 Task: Move the task Create a feature for users to track and manage their reading lists to the section To-Do in the project WonderTech and sort the tasks in the project by Last modified on.
Action: Mouse moved to (65, 328)
Screenshot: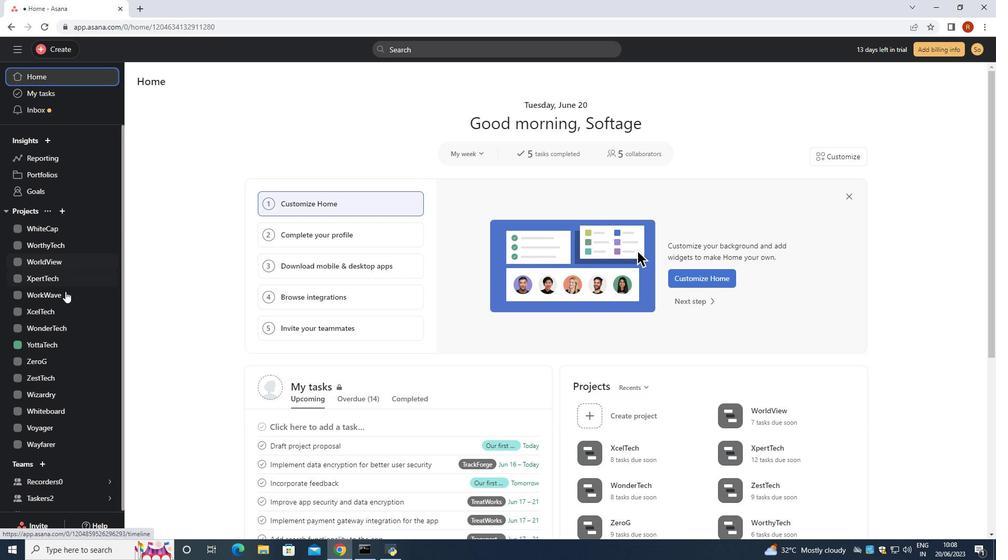
Action: Mouse pressed left at (65, 328)
Screenshot: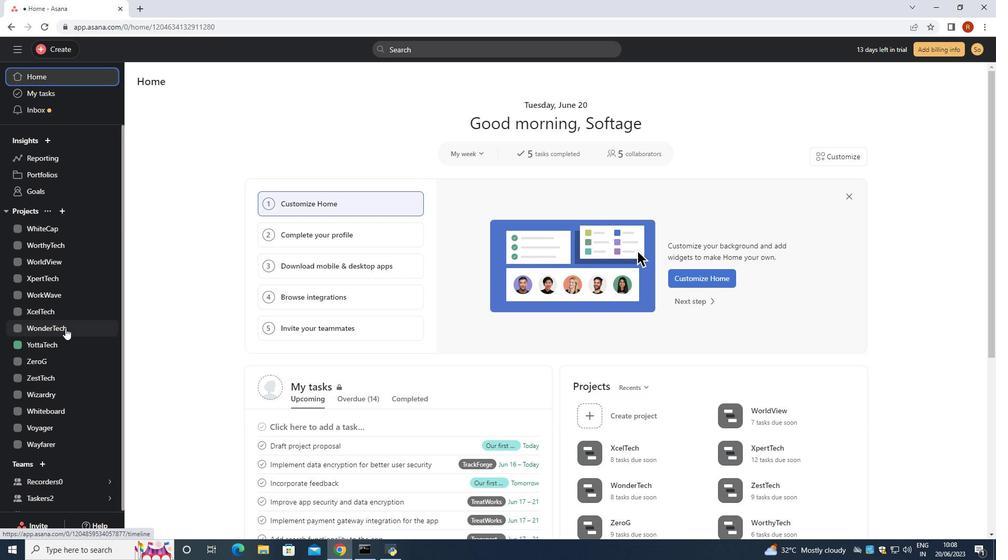 
Action: Mouse moved to (397, 212)
Screenshot: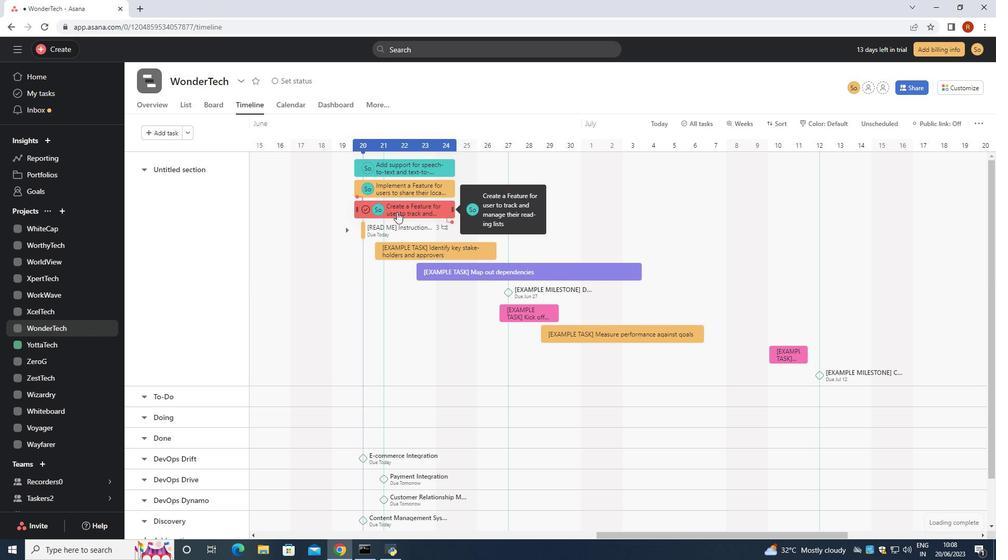 
Action: Mouse pressed left at (397, 212)
Screenshot: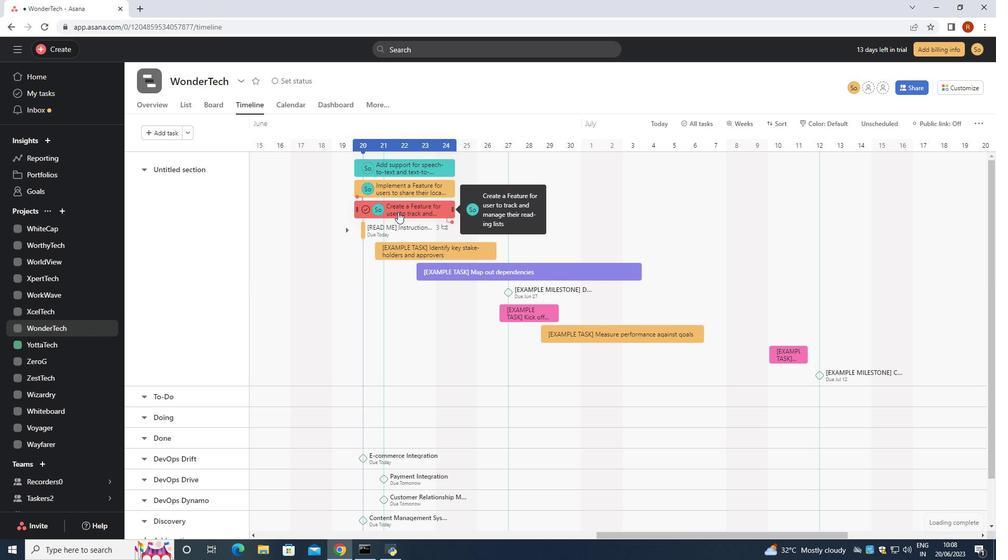 
Action: Mouse moved to (790, 244)
Screenshot: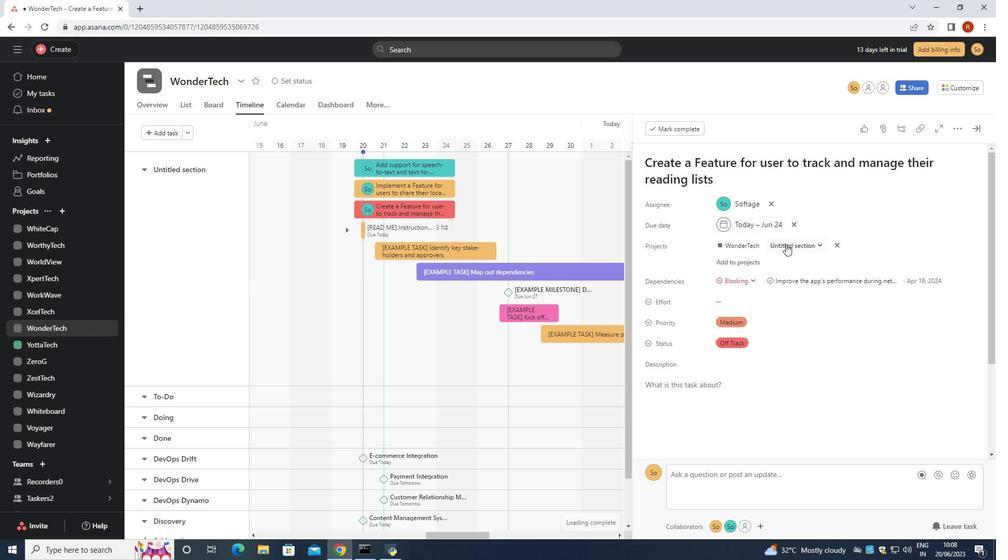 
Action: Mouse pressed left at (790, 244)
Screenshot: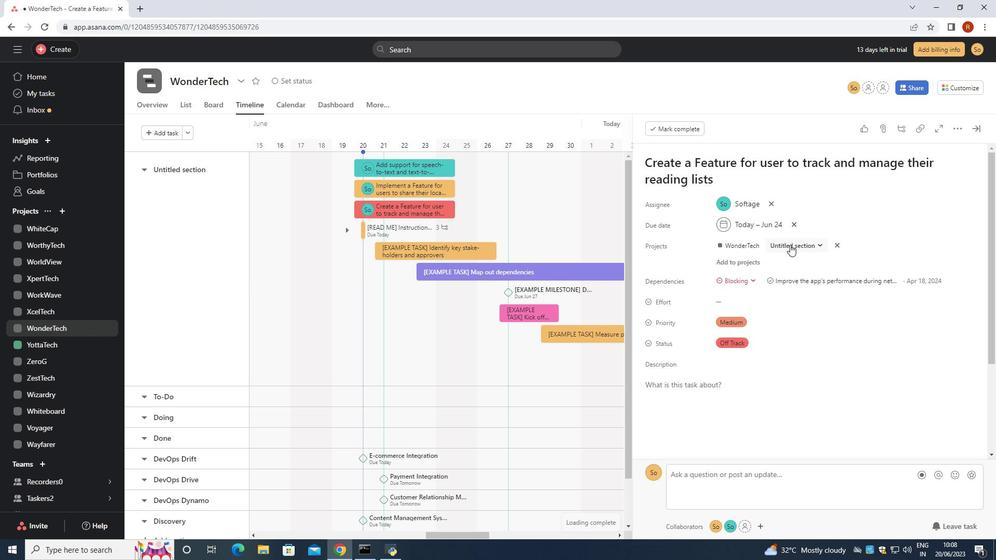 
Action: Mouse moved to (772, 289)
Screenshot: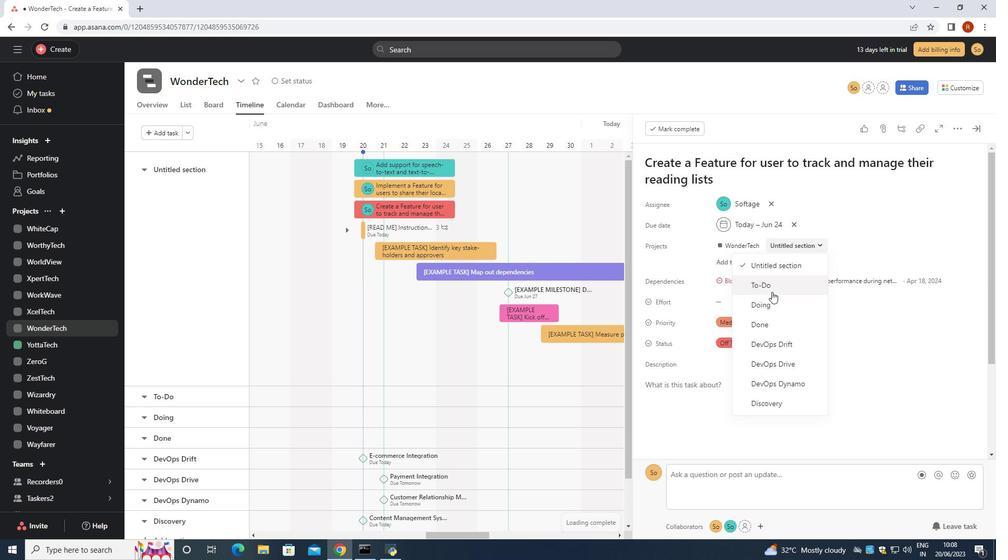
Action: Mouse pressed left at (772, 289)
Screenshot: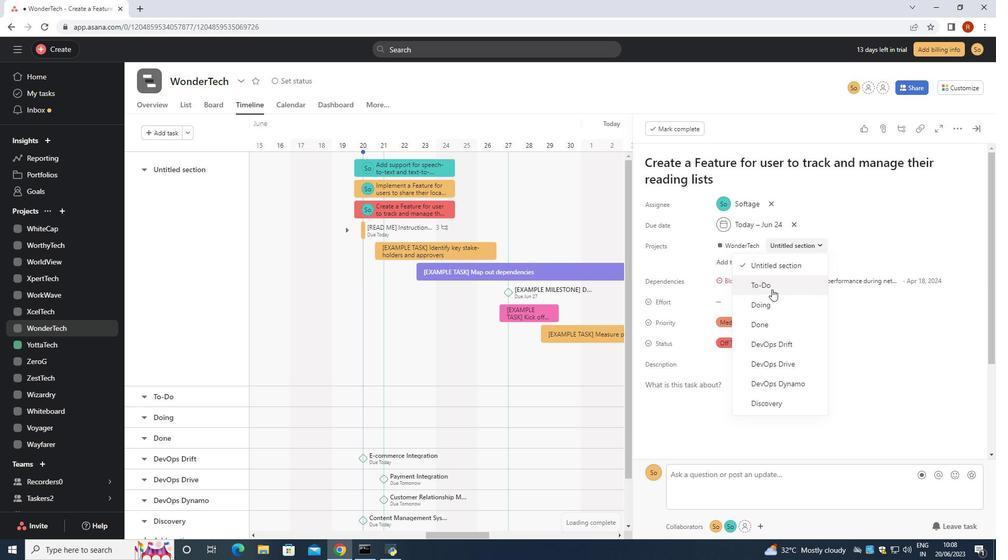 
Action: Mouse moved to (186, 105)
Screenshot: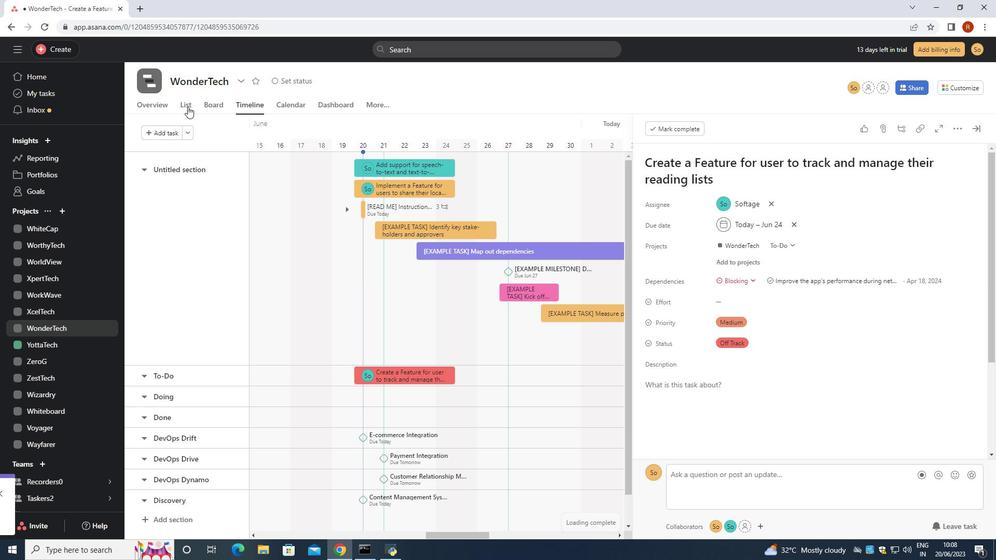 
Action: Mouse pressed left at (186, 105)
Screenshot: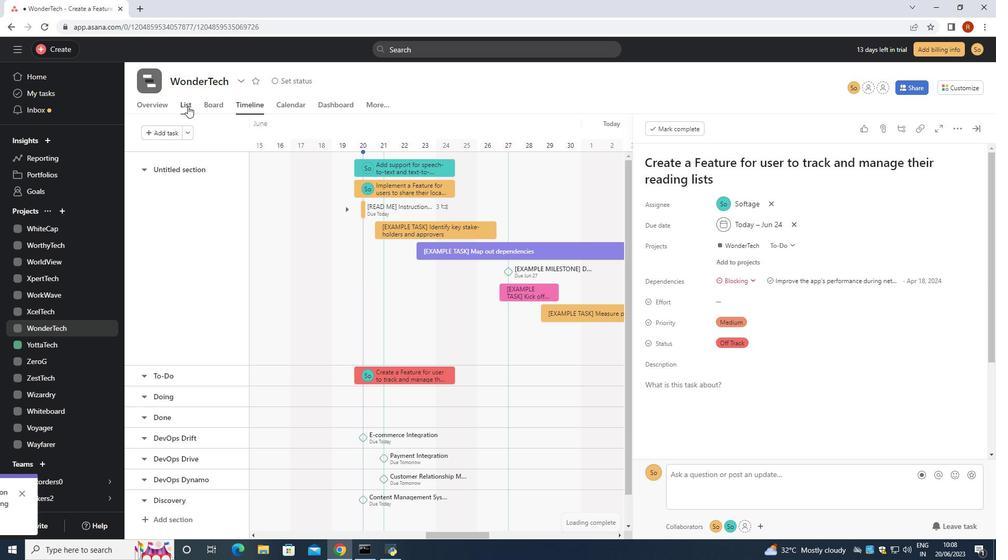 
Action: Mouse moved to (252, 129)
Screenshot: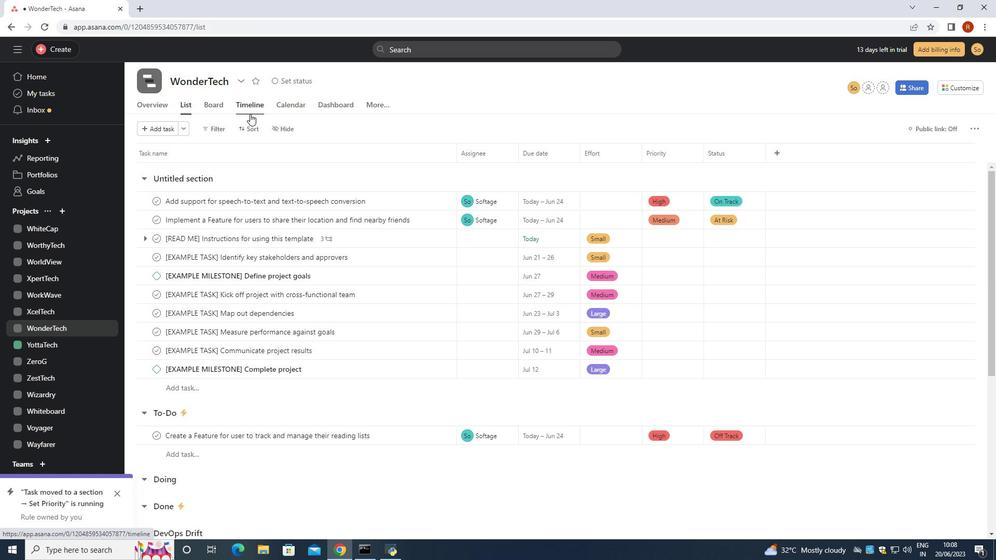 
Action: Mouse pressed left at (252, 129)
Screenshot: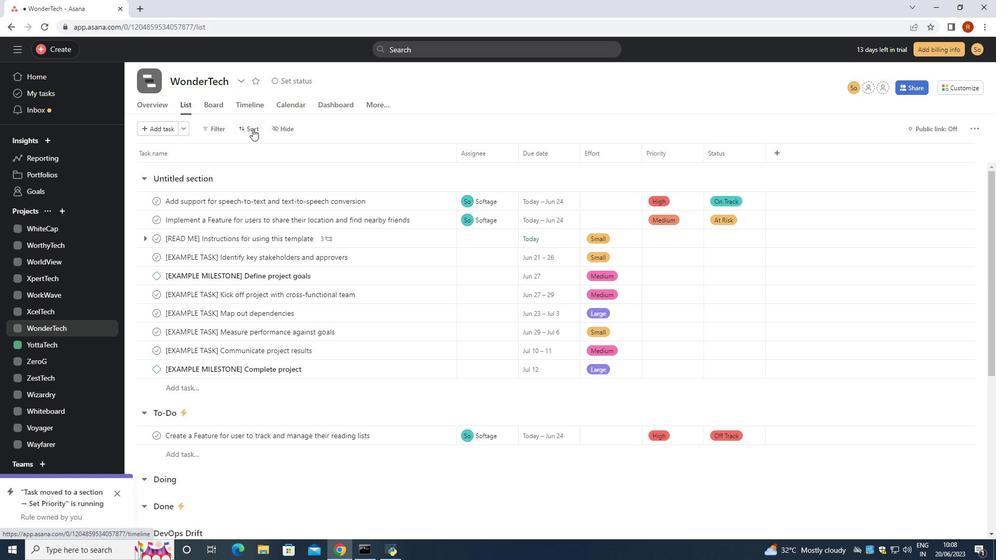 
Action: Mouse moved to (292, 267)
Screenshot: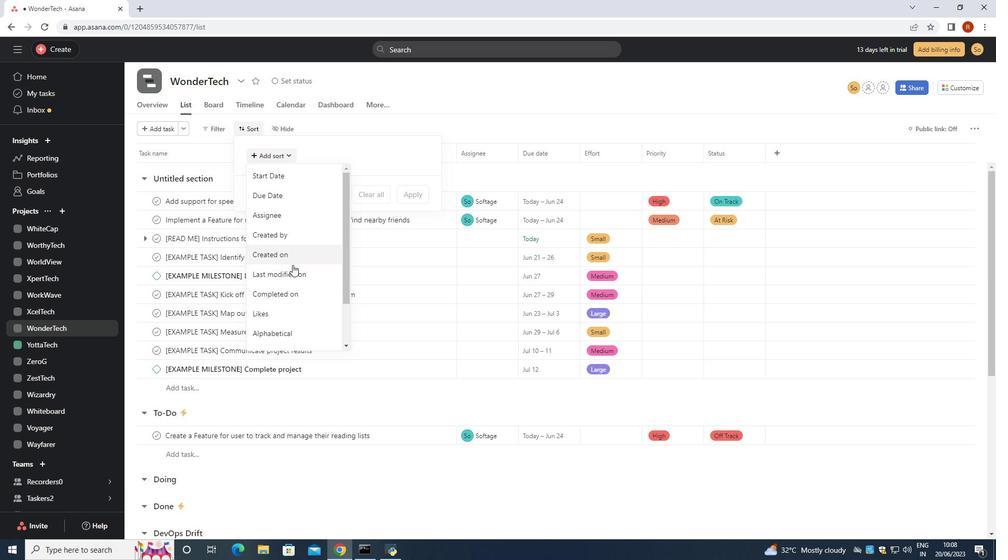 
Action: Mouse pressed left at (292, 267)
Screenshot: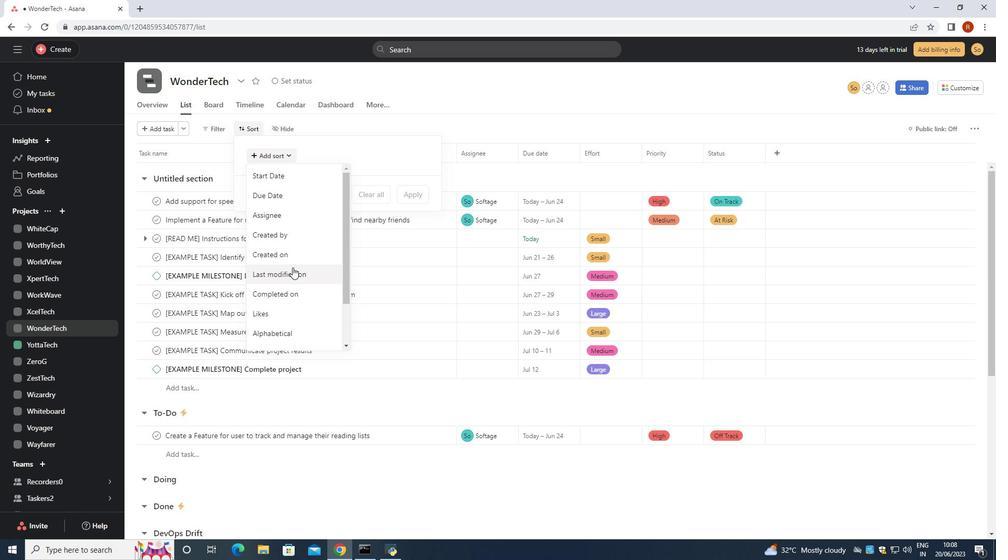 
Action: Mouse moved to (415, 237)
Screenshot: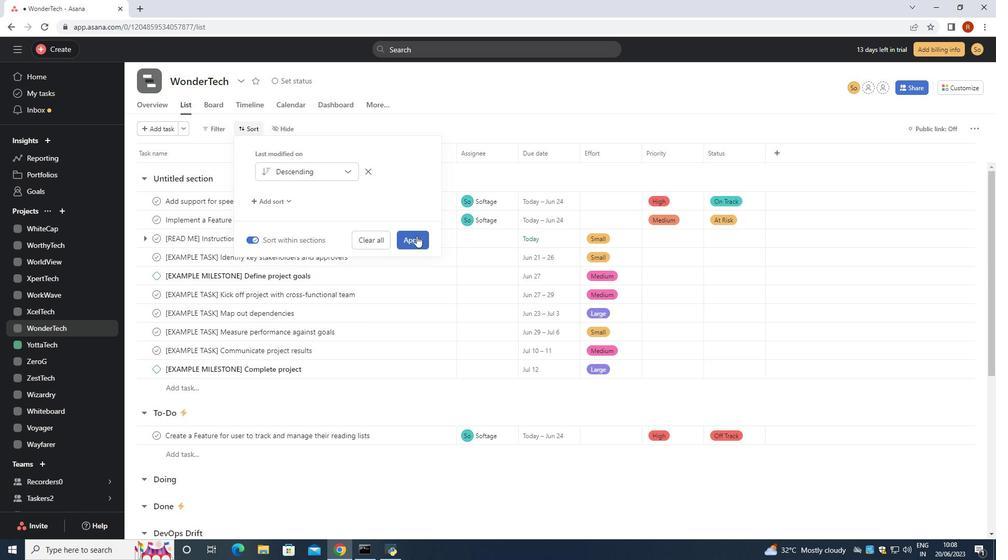
Action: Mouse pressed left at (415, 237)
Screenshot: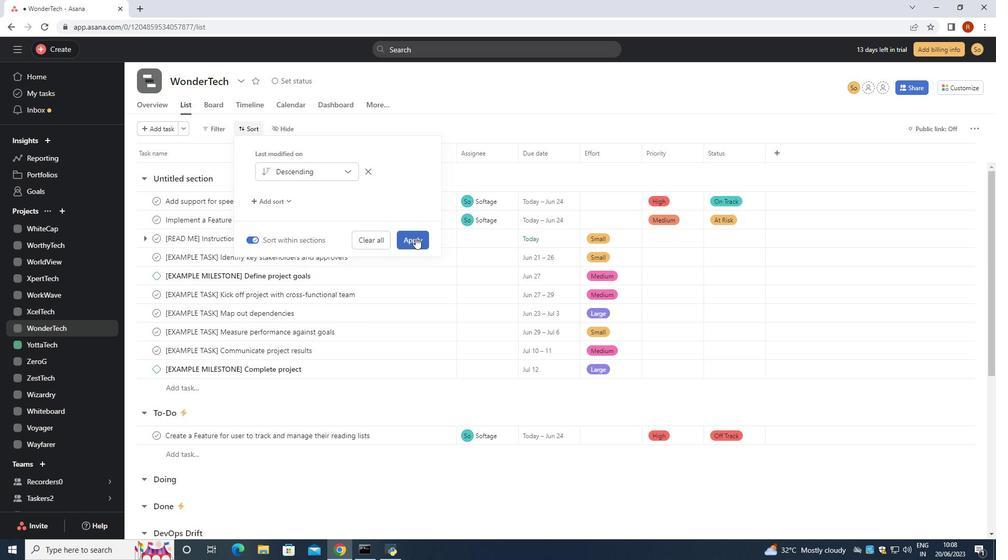 
